 Task: Search for apartments by city in Durham.
Action: Mouse moved to (889, 31)
Screenshot: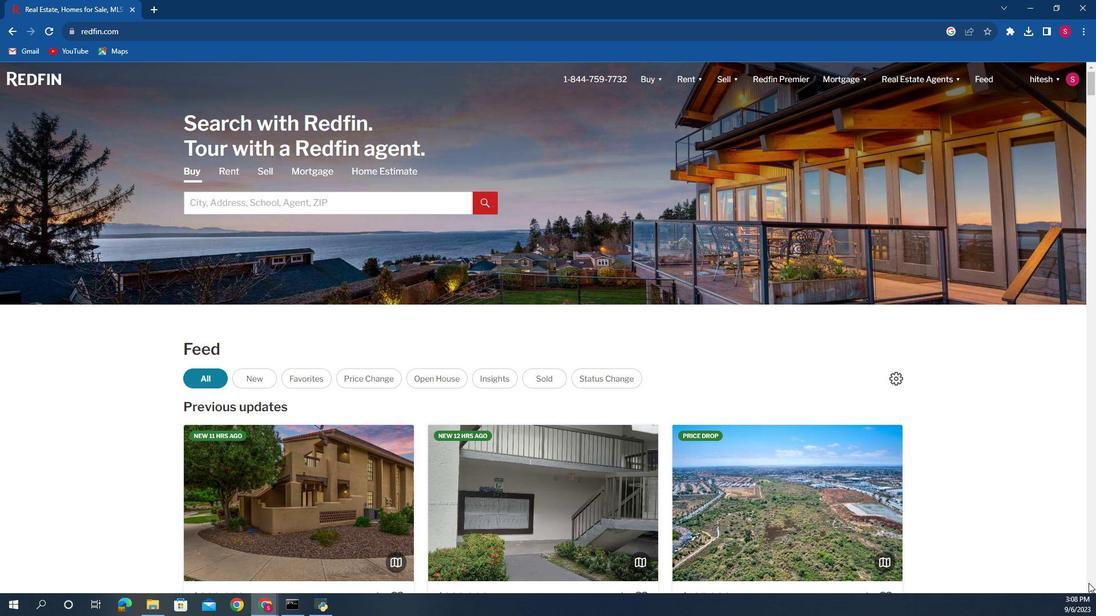 
Action: Mouse pressed left at (889, 31)
Screenshot: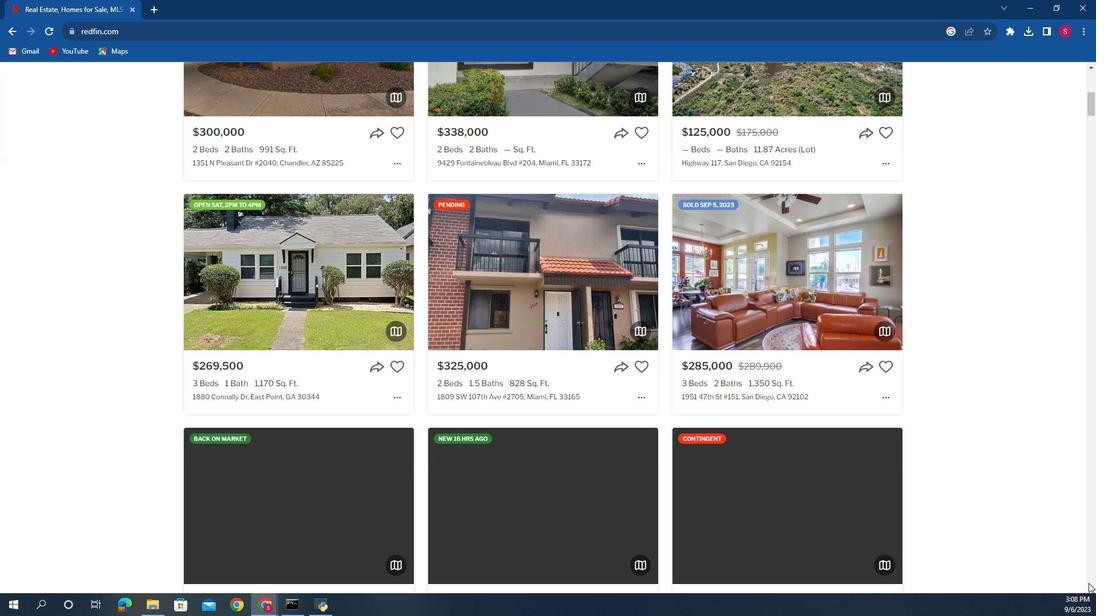 
Action: Mouse moved to (892, 179)
Screenshot: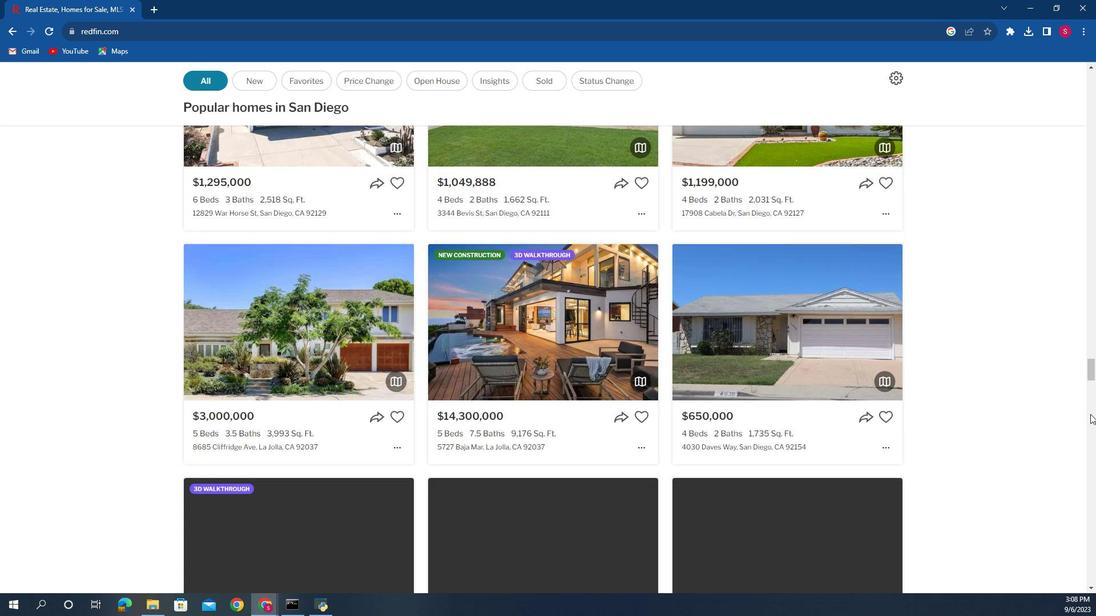 
Action: Mouse pressed left at (892, 179)
Screenshot: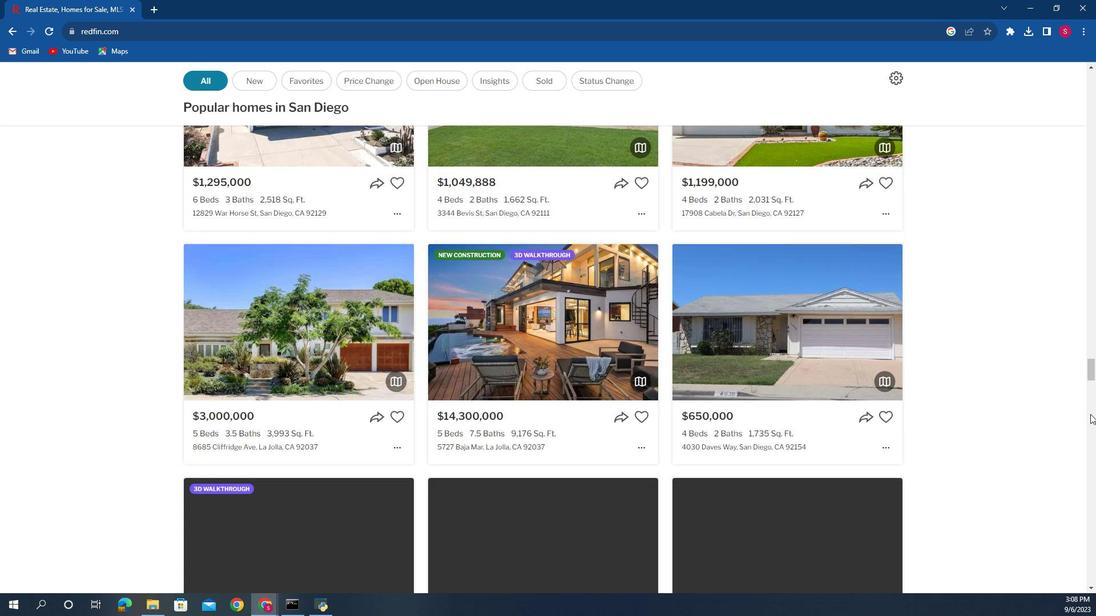 
Action: Mouse moved to (891, 109)
Screenshot: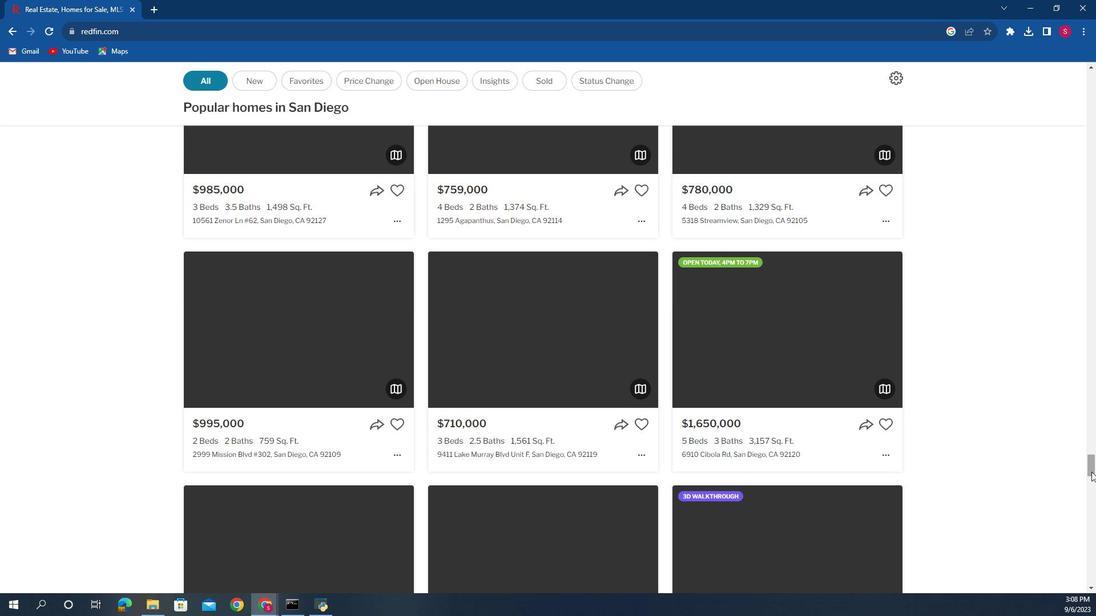 
Action: Mouse pressed left at (891, 109)
Screenshot: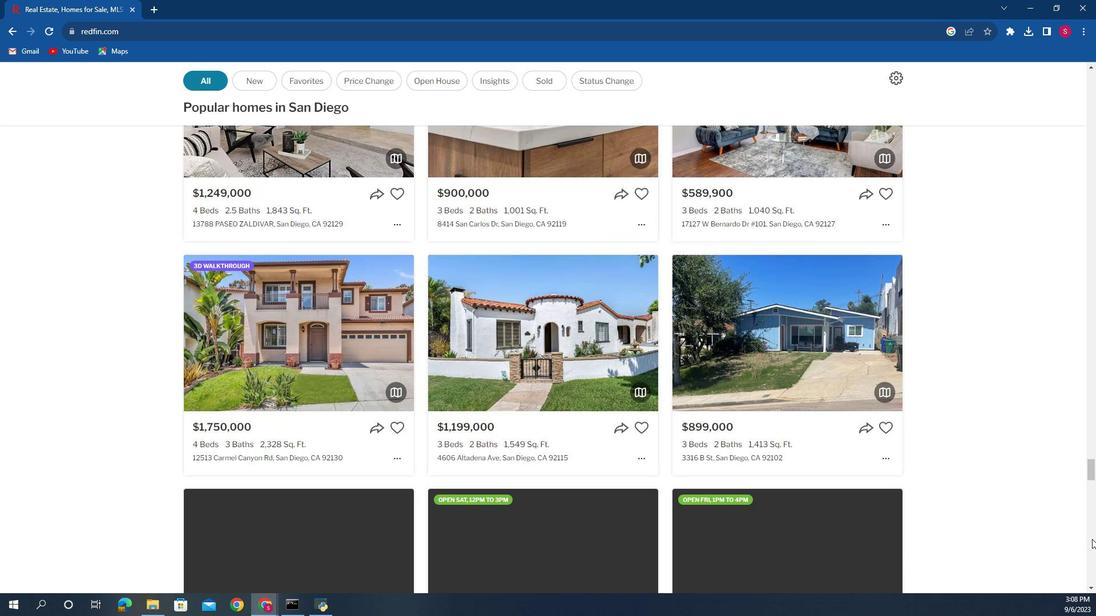 
Action: Mouse moved to (891, 80)
Screenshot: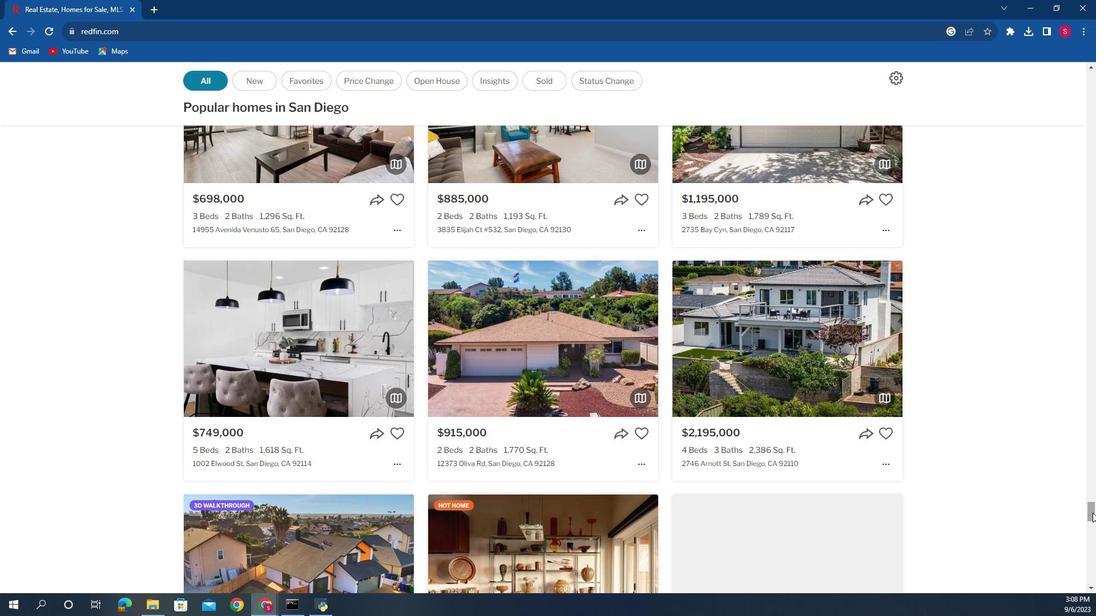 
Action: Mouse pressed left at (891, 80)
Screenshot: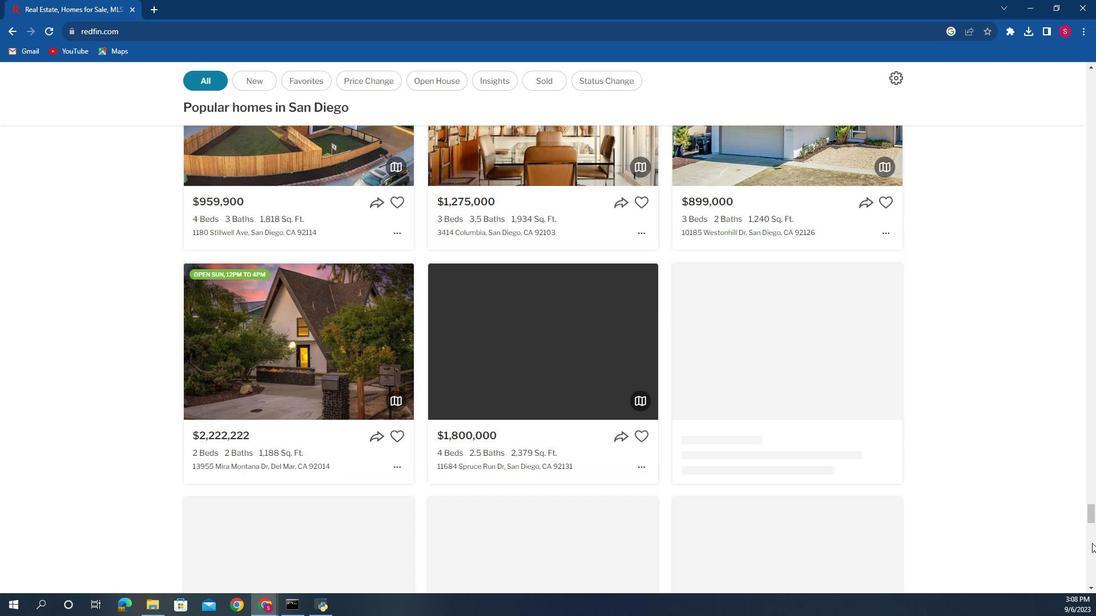 
Action: Mouse moved to (890, 49)
Screenshot: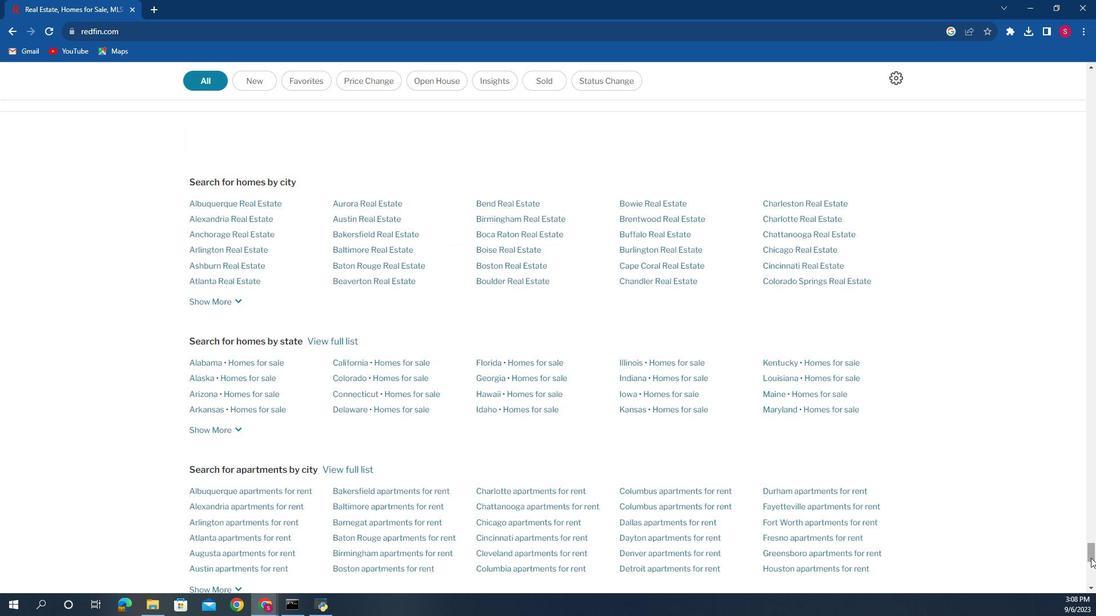 
Action: Mouse pressed left at (890, 49)
Screenshot: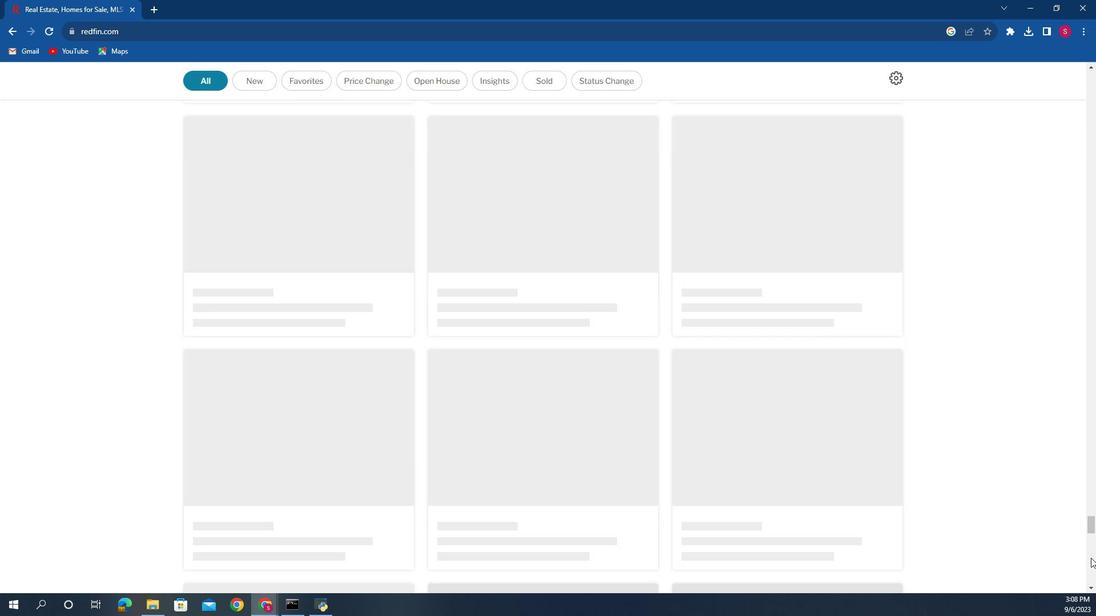 
Action: Mouse pressed left at (890, 49)
Screenshot: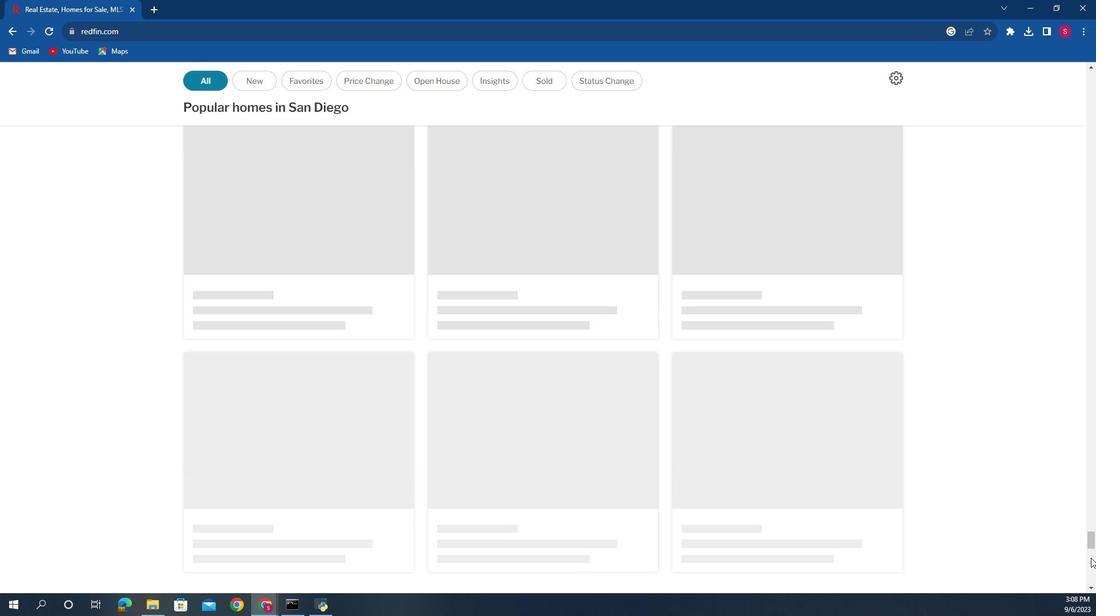 
Action: Mouse moved to (890, 91)
Screenshot: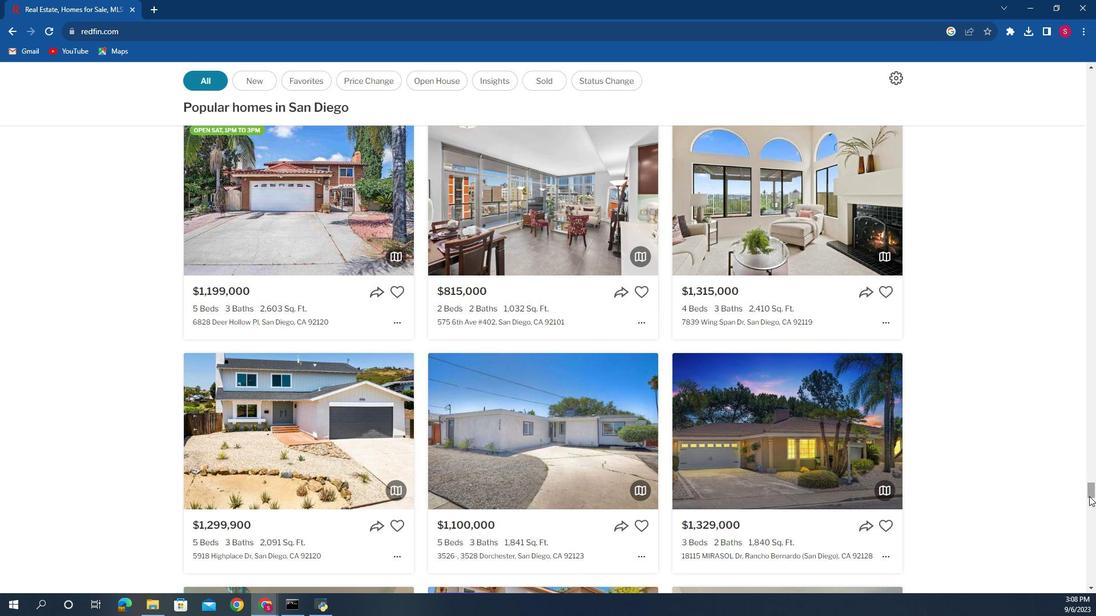 
Action: Mouse pressed left at (890, 91)
Screenshot: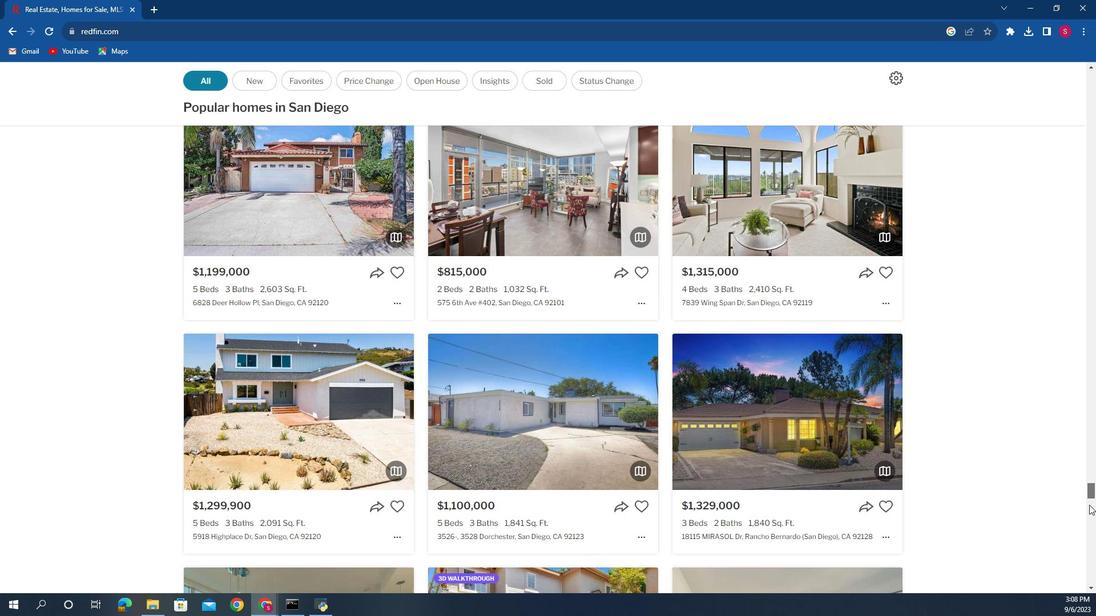 
Action: Mouse moved to (892, 82)
Screenshot: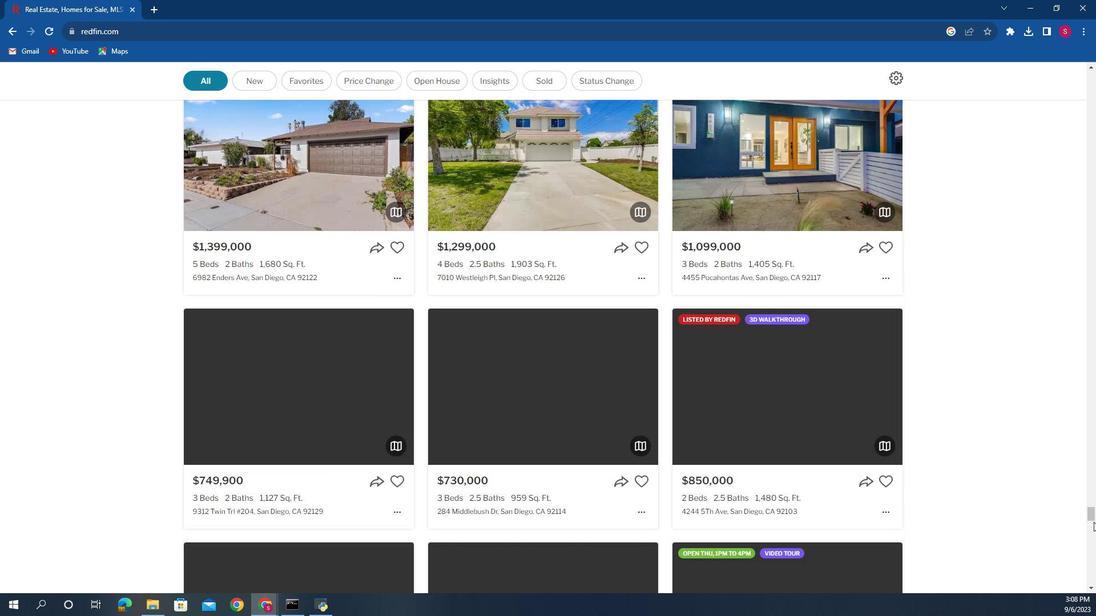 
Action: Mouse pressed left at (892, 82)
Screenshot: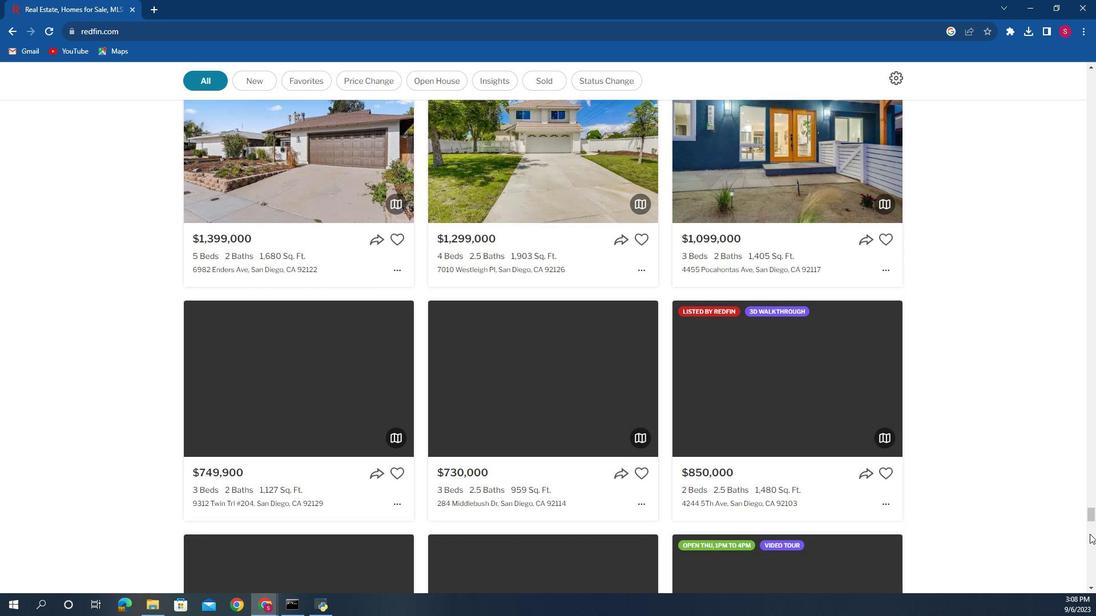 
Action: Mouse moved to (890, 73)
Screenshot: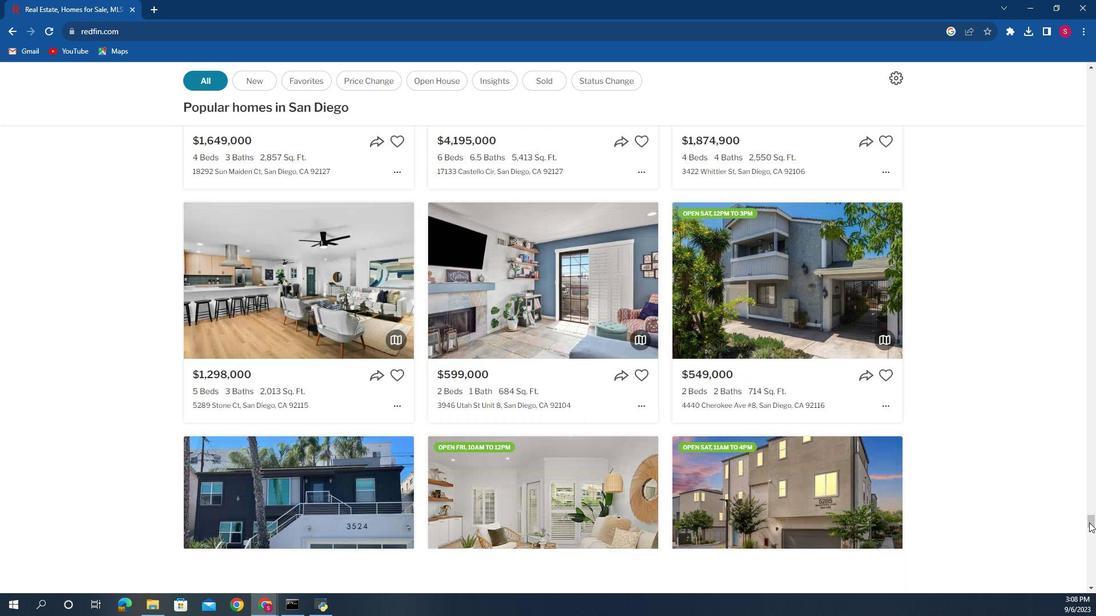 
Action: Mouse pressed left at (890, 73)
Screenshot: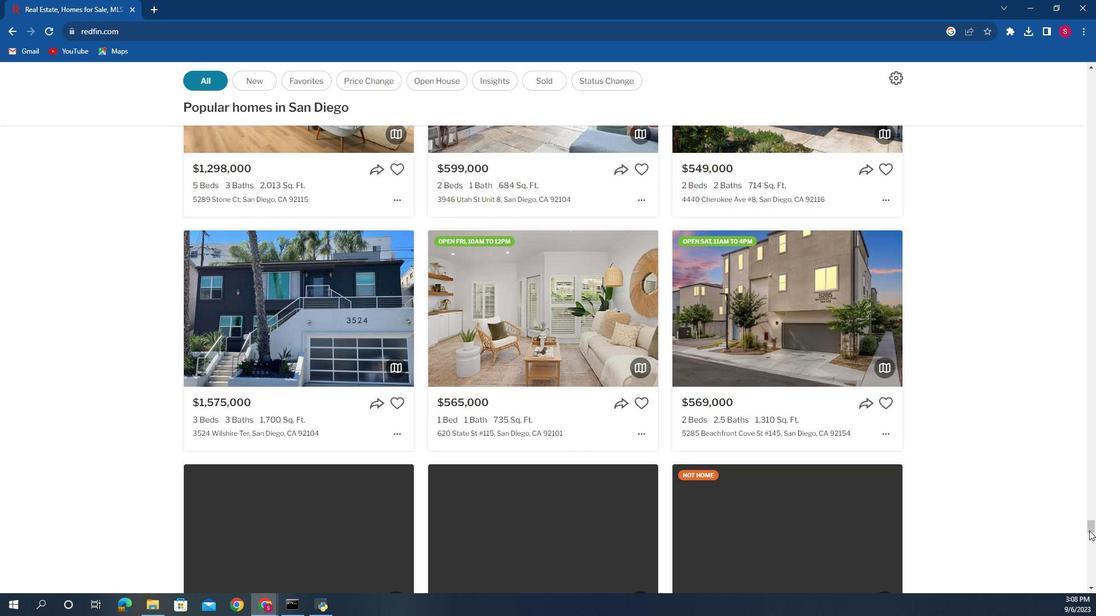 
Action: Mouse moved to (671, 199)
Screenshot: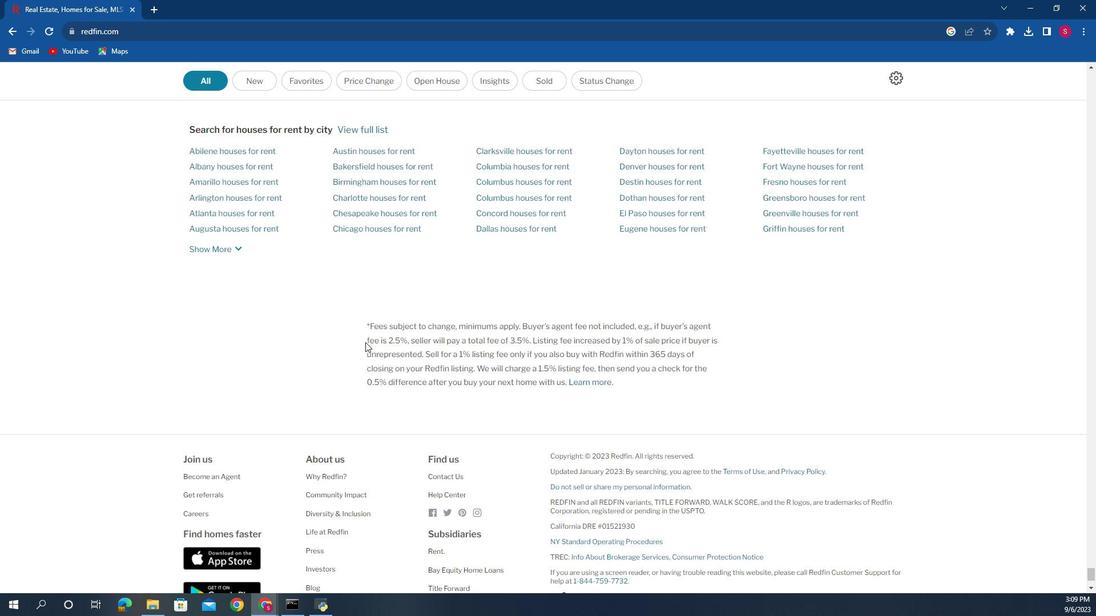 
Action: Mouse scrolled (671, 199) with delta (0, 0)
Screenshot: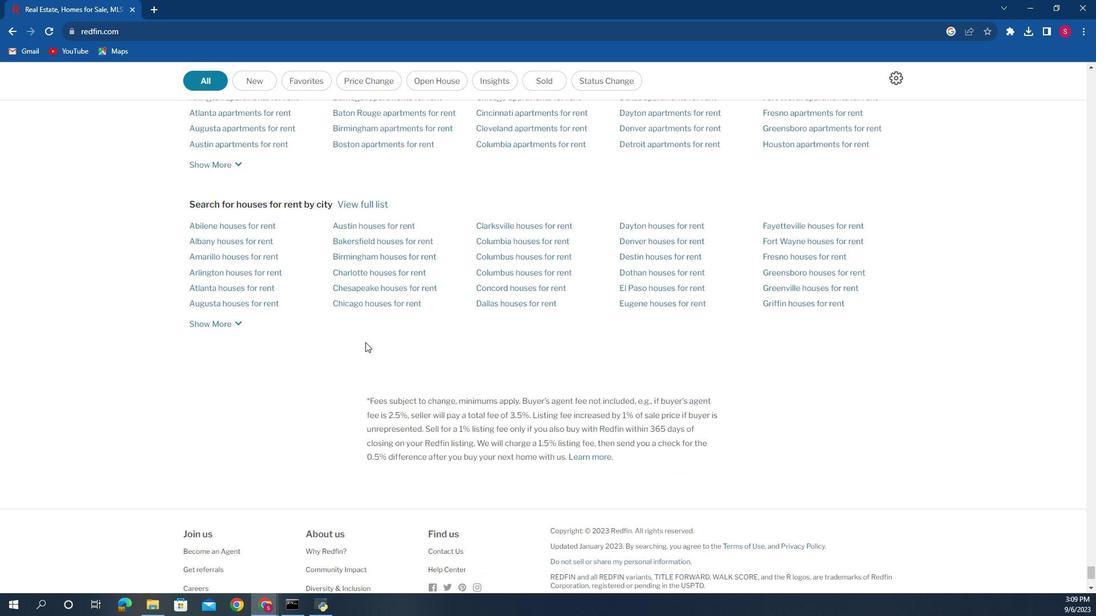 
Action: Mouse scrolled (671, 199) with delta (0, 0)
Screenshot: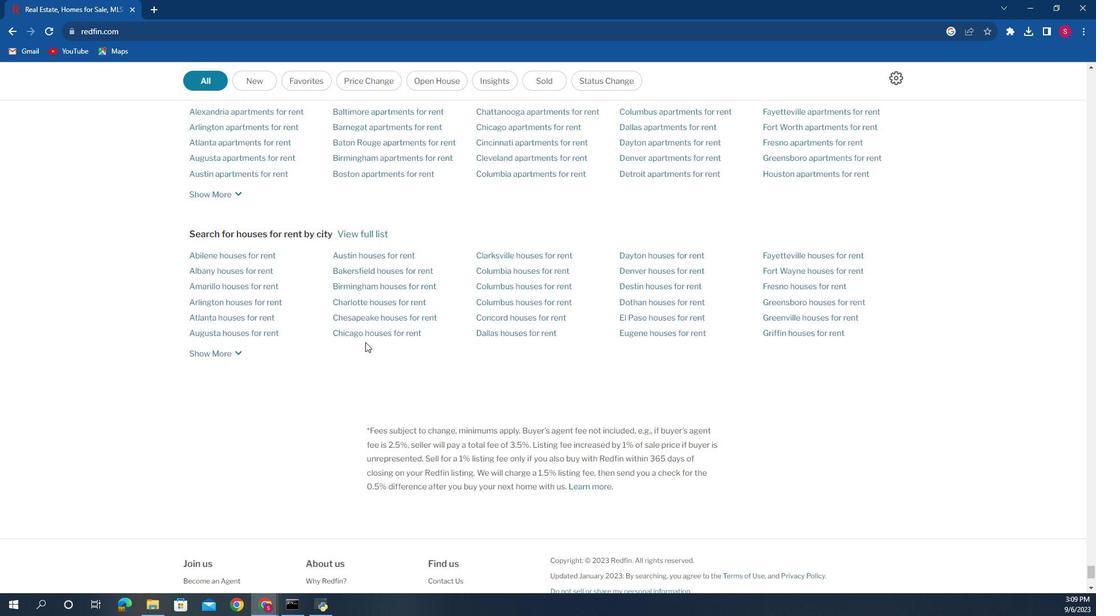
Action: Mouse scrolled (671, 199) with delta (0, 0)
Screenshot: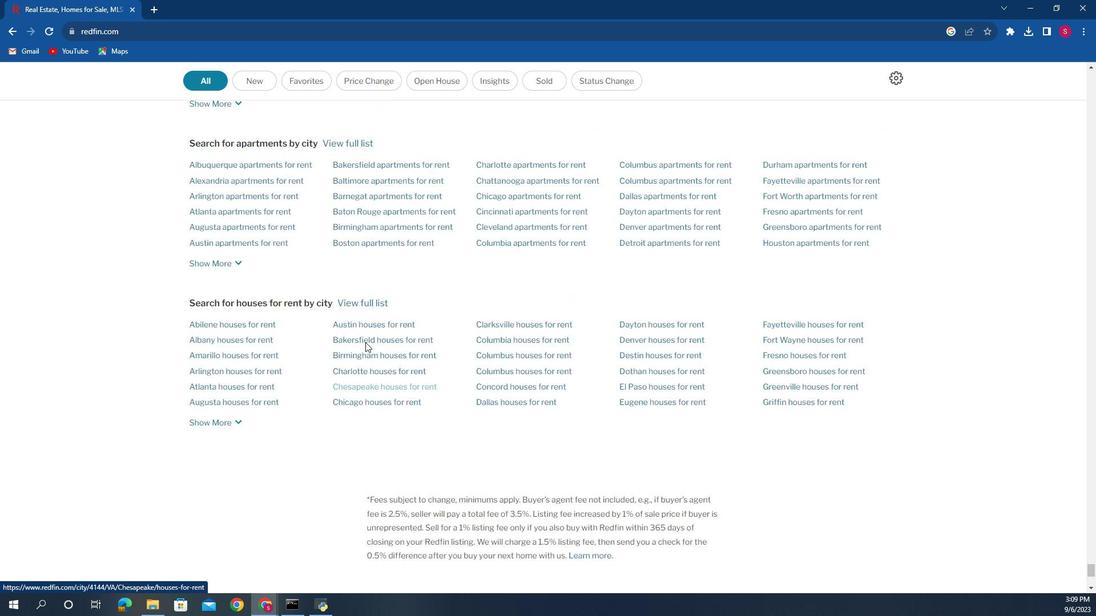 
Action: Mouse scrolled (671, 199) with delta (0, 0)
Screenshot: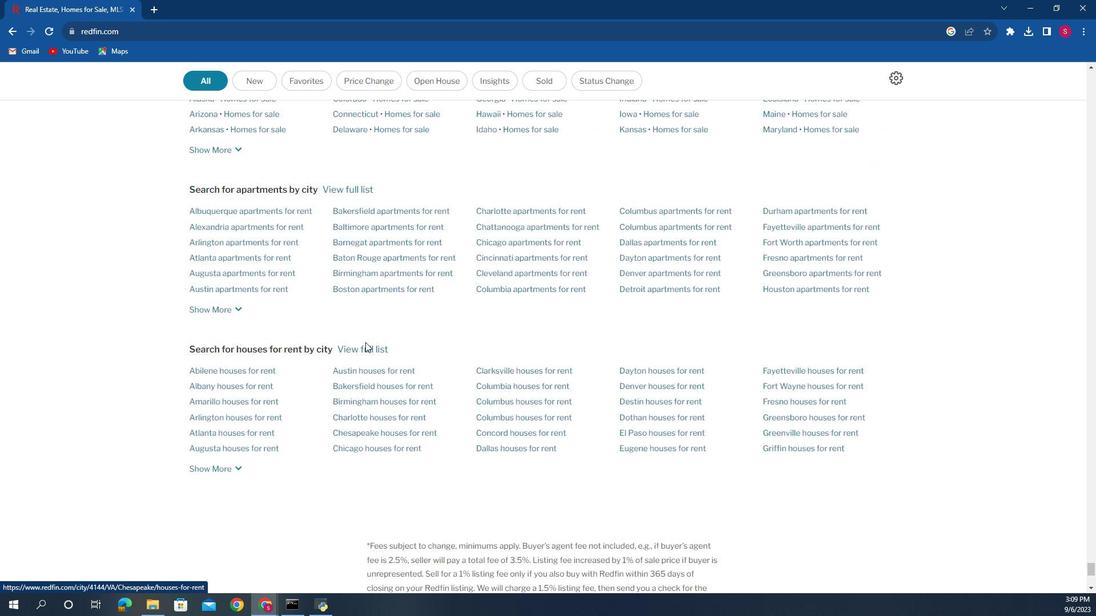 
Action: Mouse scrolled (671, 199) with delta (0, 0)
Screenshot: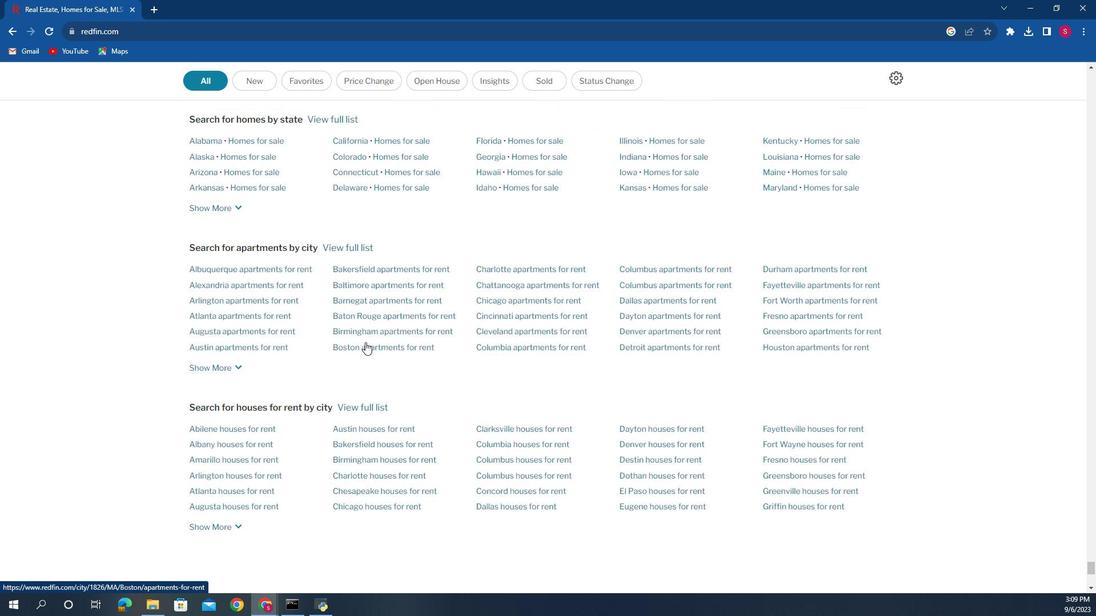
Action: Mouse scrolled (671, 200) with delta (0, 0)
Screenshot: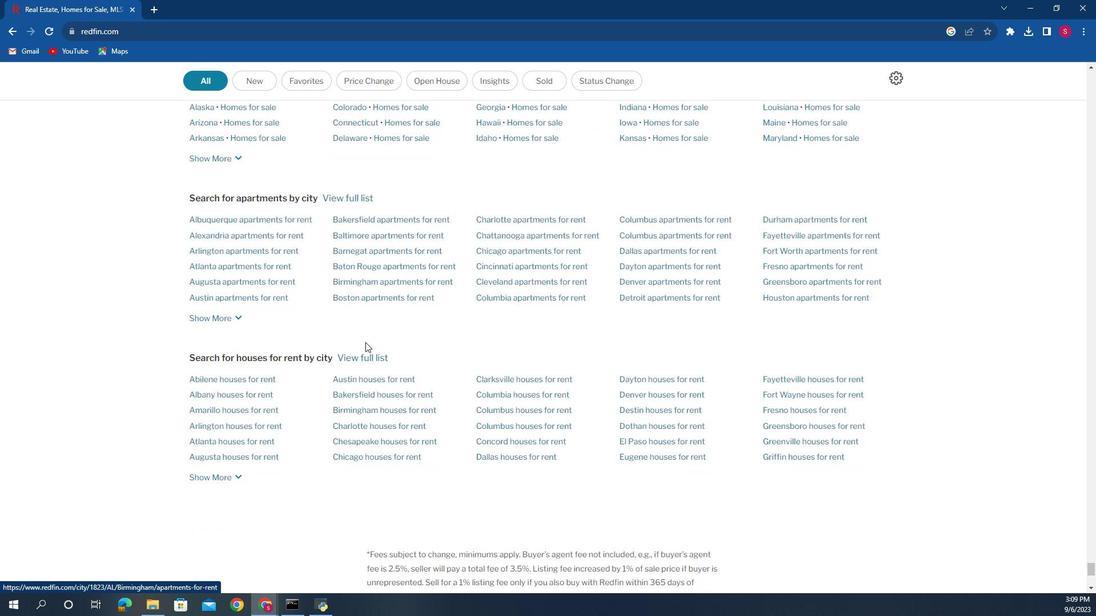 
Action: Mouse moved to (686, 228)
Screenshot: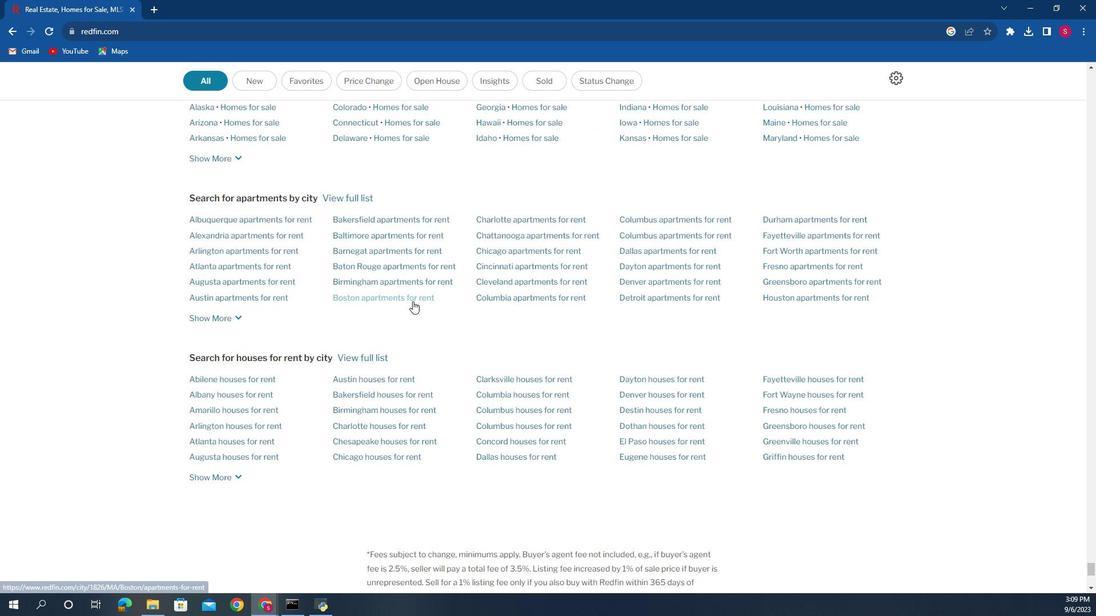 
Action: Mouse scrolled (686, 228) with delta (0, 0)
Screenshot: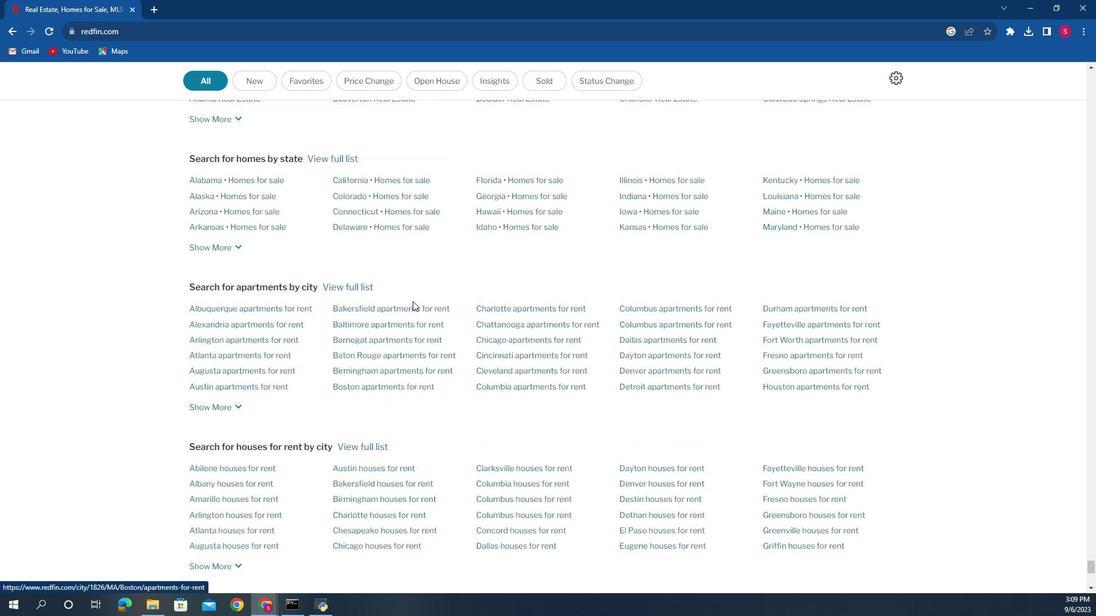 
Action: Mouse scrolled (686, 228) with delta (0, 0)
Screenshot: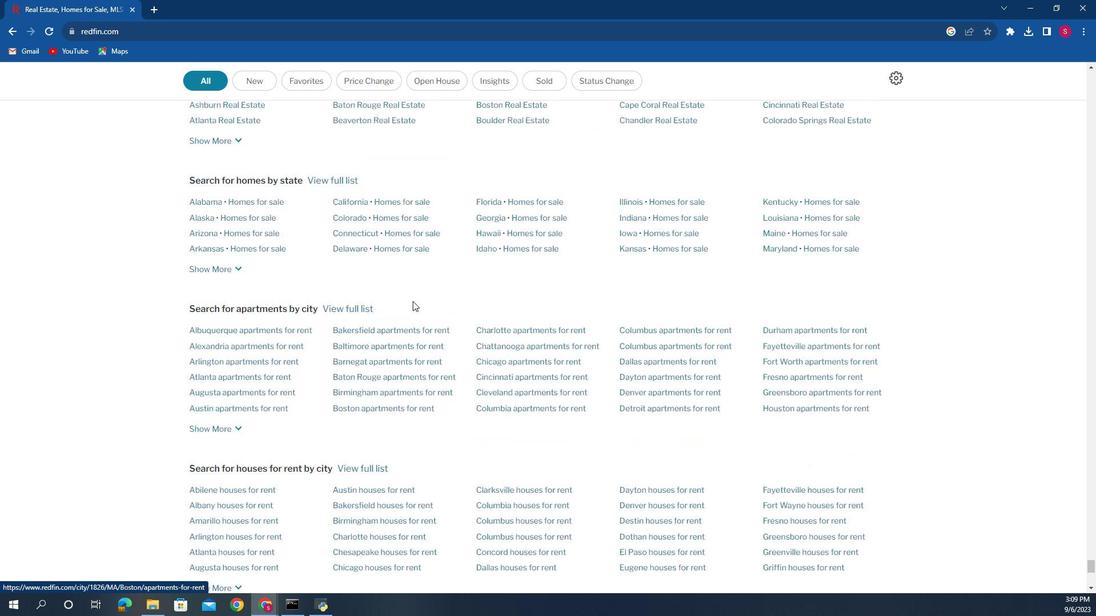 
Action: Mouse moved to (805, 208)
Screenshot: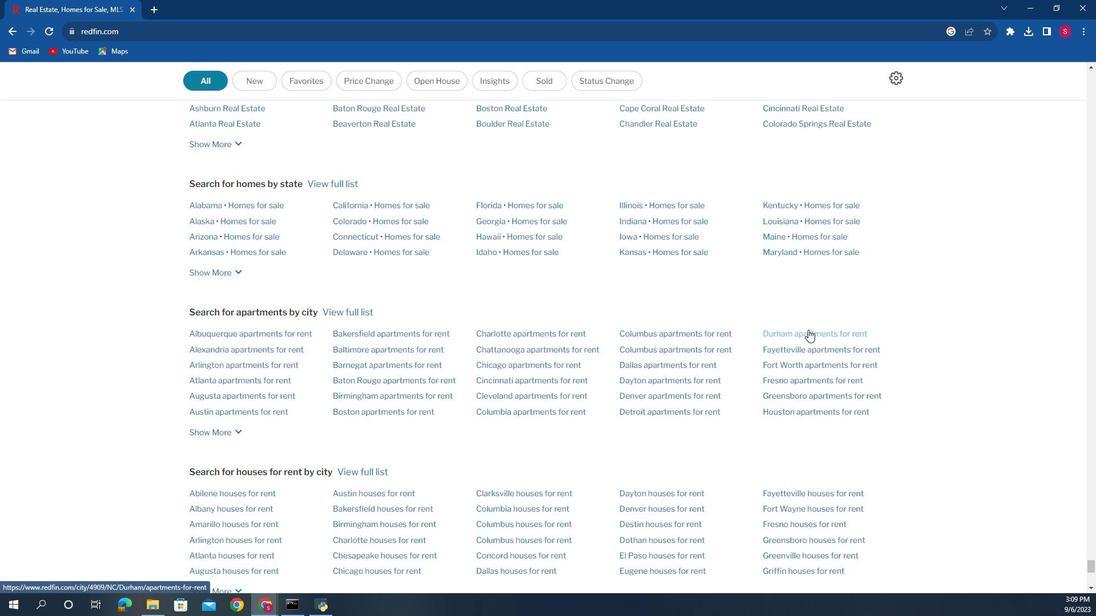 
Action: Mouse pressed left at (805, 208)
Screenshot: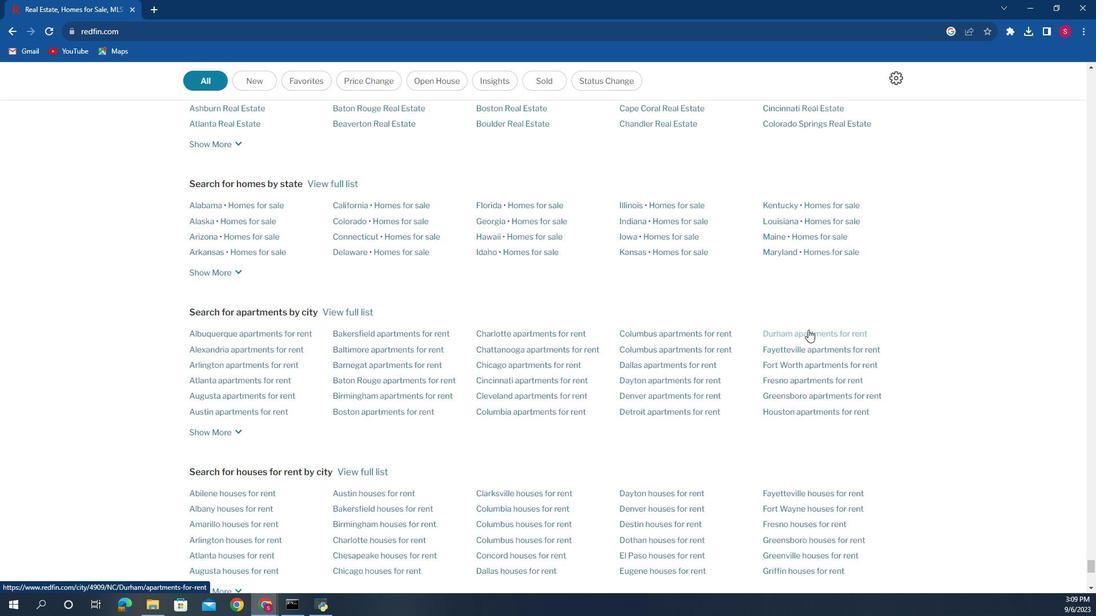 
Action: Mouse moved to (848, 221)
Screenshot: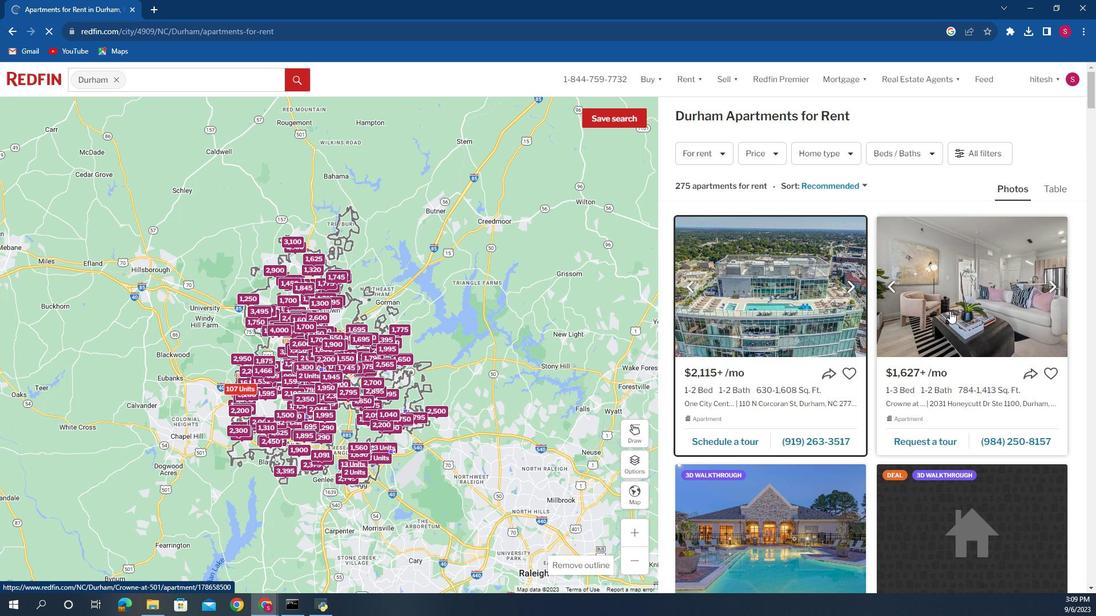 
Action: Mouse scrolled (848, 222) with delta (0, 0)
Screenshot: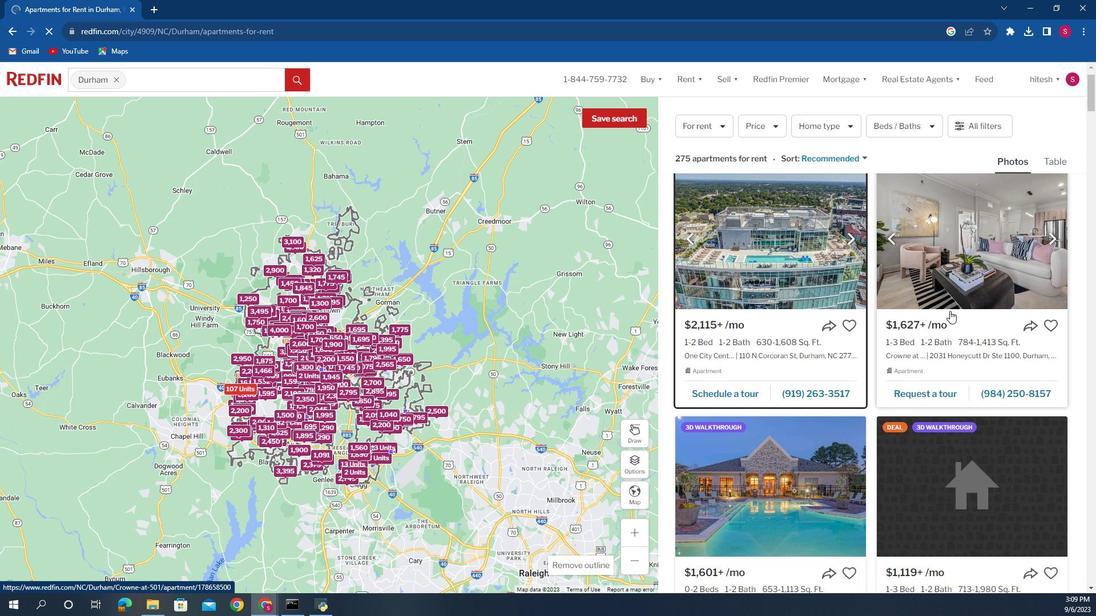
Action: Mouse scrolled (848, 222) with delta (0, 0)
Screenshot: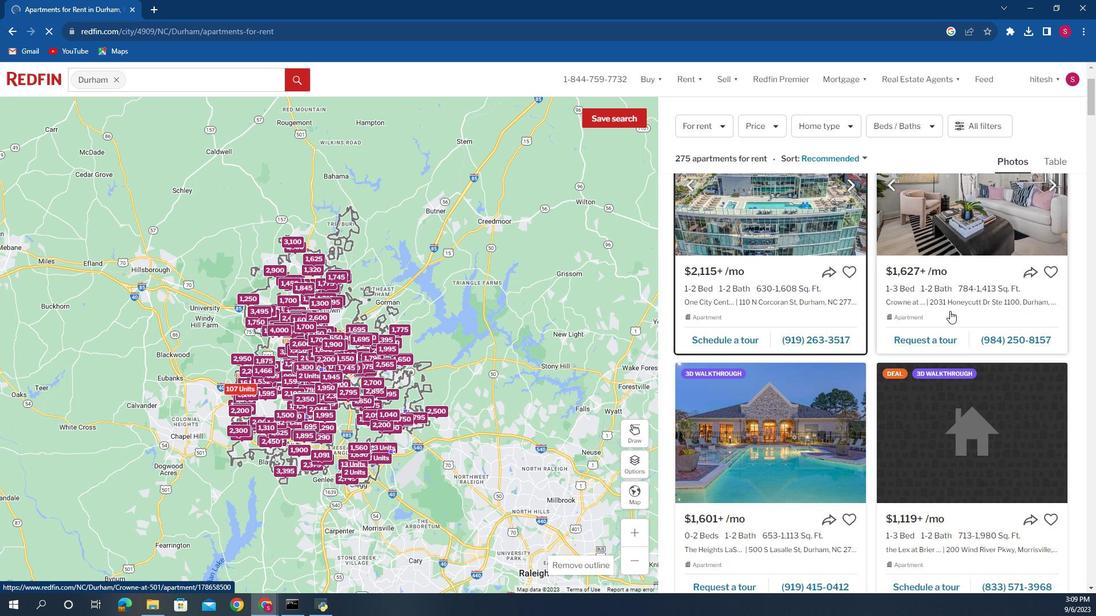 
Action: Mouse moved to (847, 221)
Screenshot: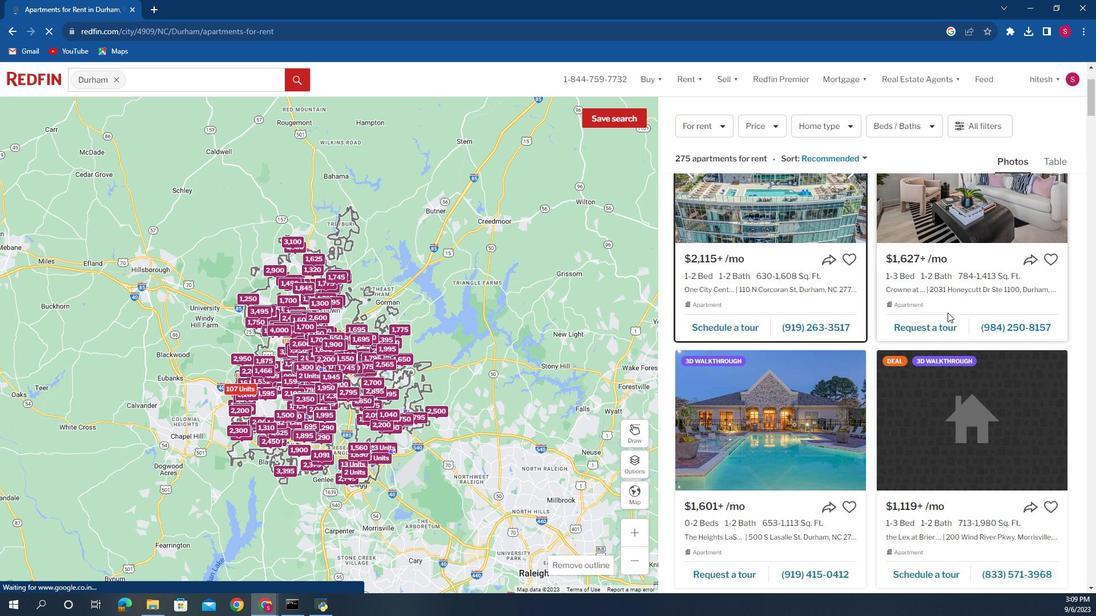 
